 Task: Add the task  Implement a new remote access system for a company's employees to the section Code Catalysts in the project AgileHive and add a Due Date to the respective task as 2024/03/05
Action: Mouse moved to (653, 408)
Screenshot: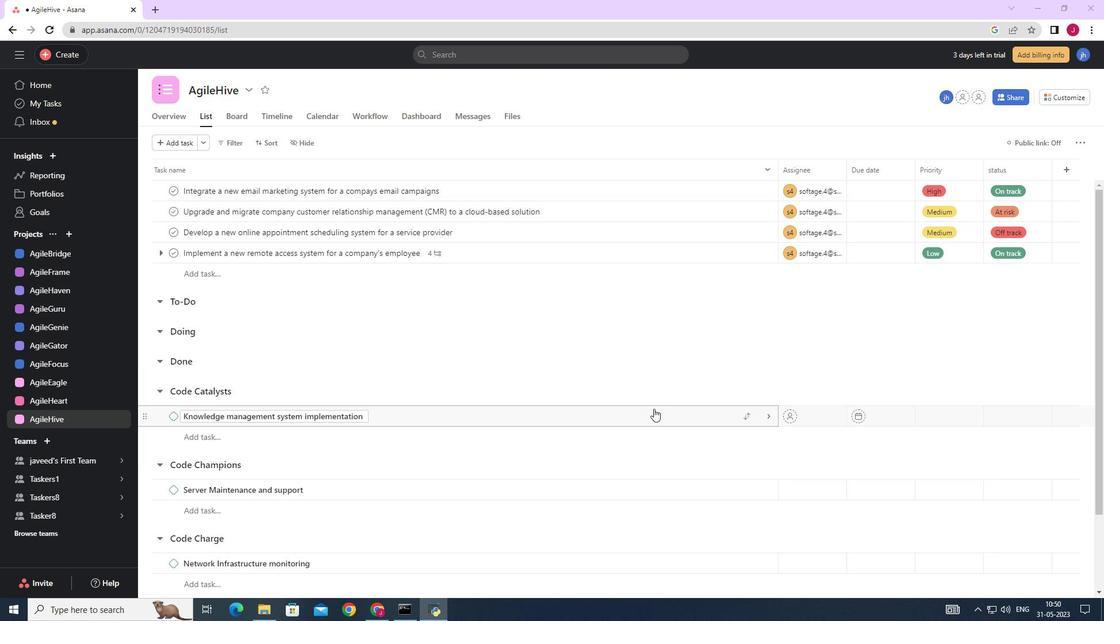 
Action: Mouse scrolled (653, 409) with delta (0, 0)
Screenshot: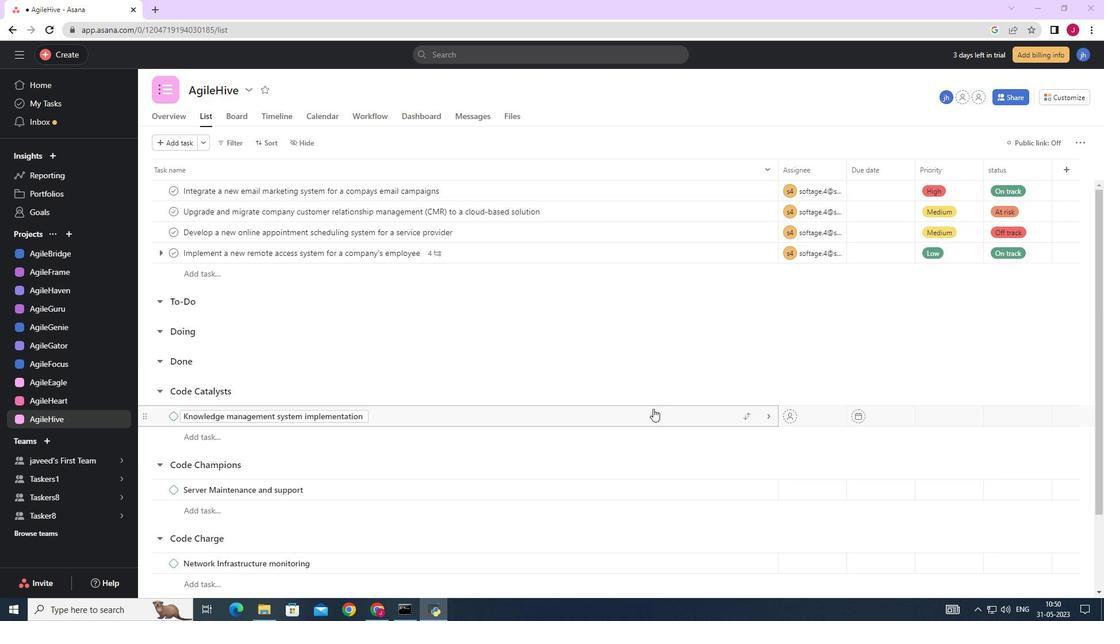 
Action: Mouse scrolled (653, 409) with delta (0, 0)
Screenshot: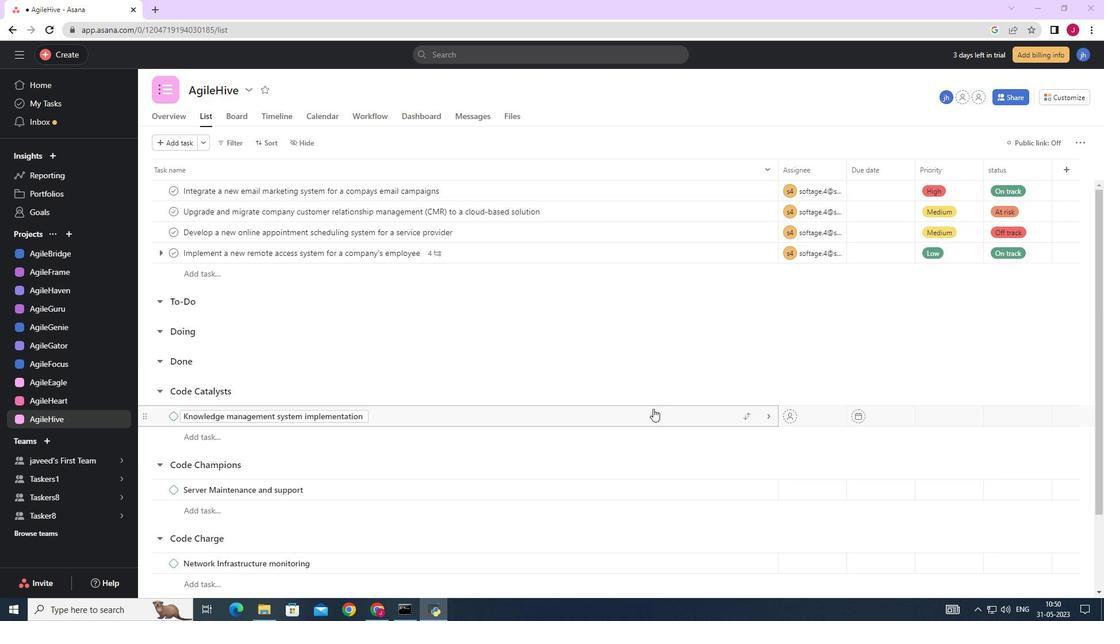 
Action: Mouse scrolled (653, 409) with delta (0, 0)
Screenshot: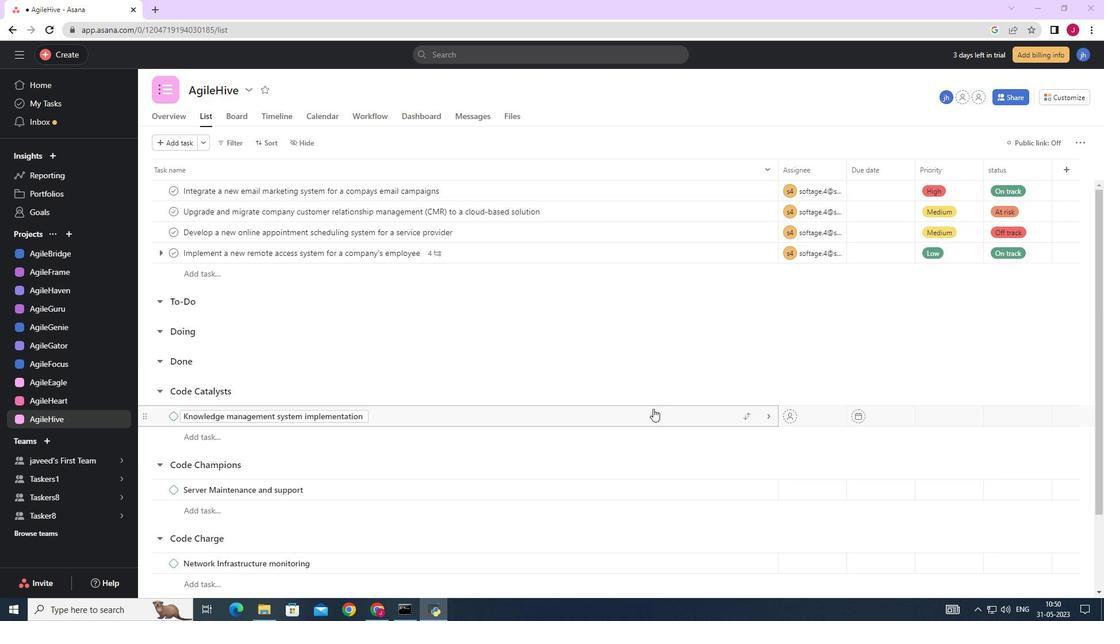 
Action: Mouse moved to (746, 253)
Screenshot: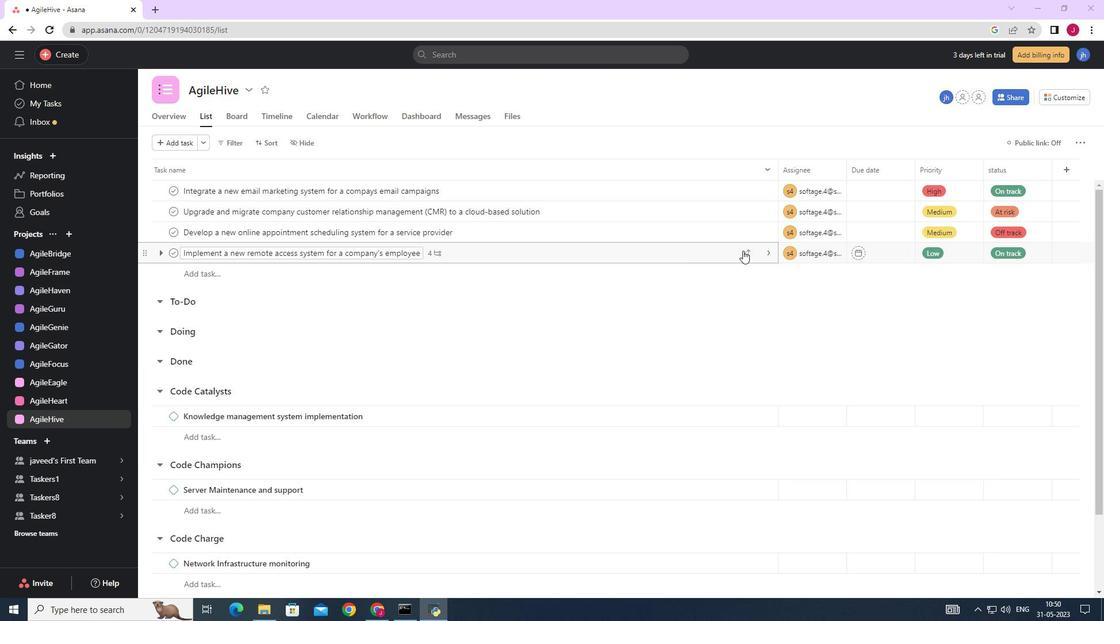 
Action: Mouse pressed left at (746, 253)
Screenshot: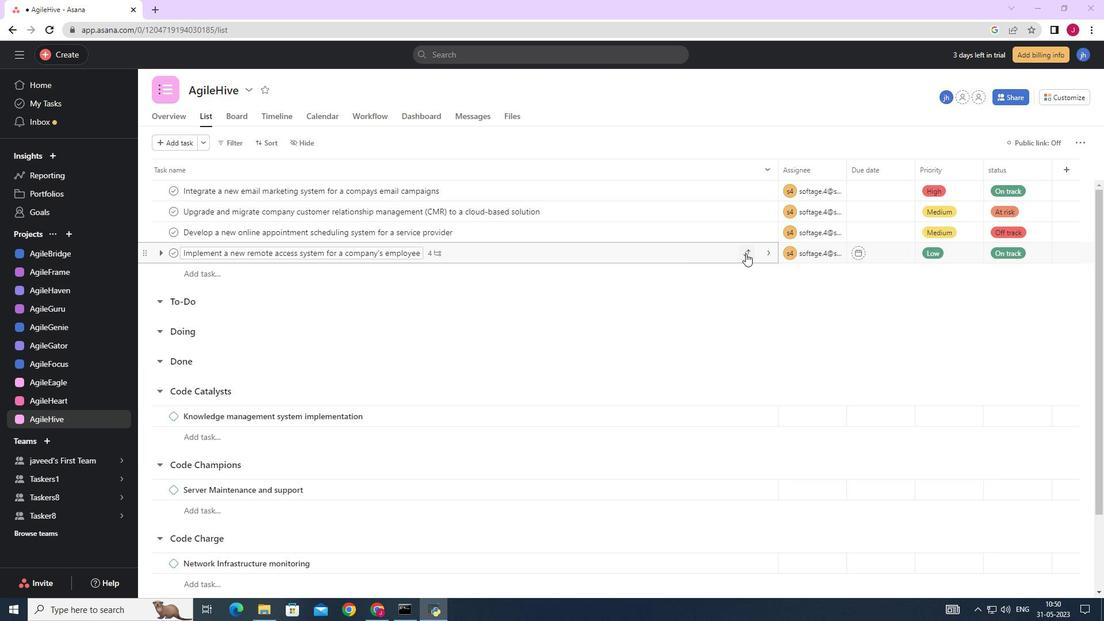 
Action: Mouse moved to (718, 378)
Screenshot: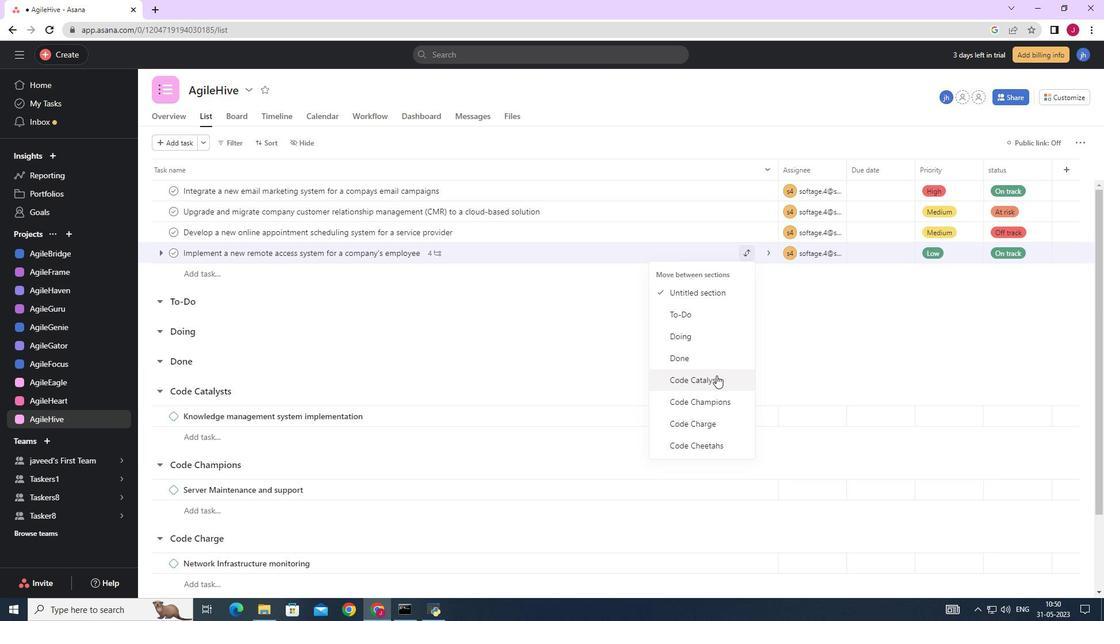 
Action: Mouse pressed left at (718, 378)
Screenshot: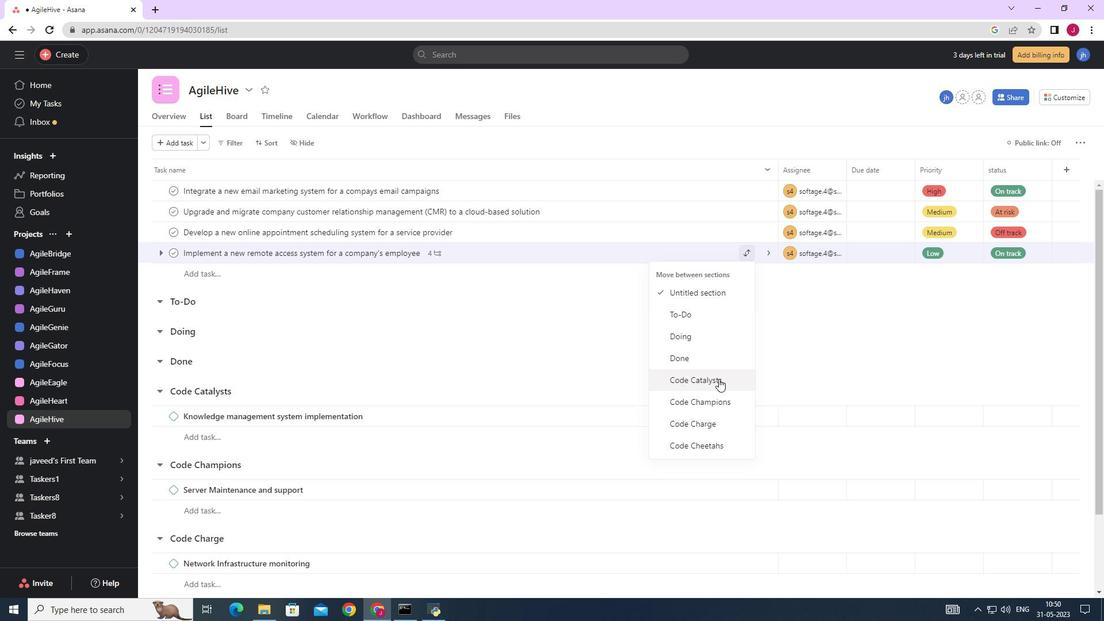 
Action: Mouse moved to (887, 397)
Screenshot: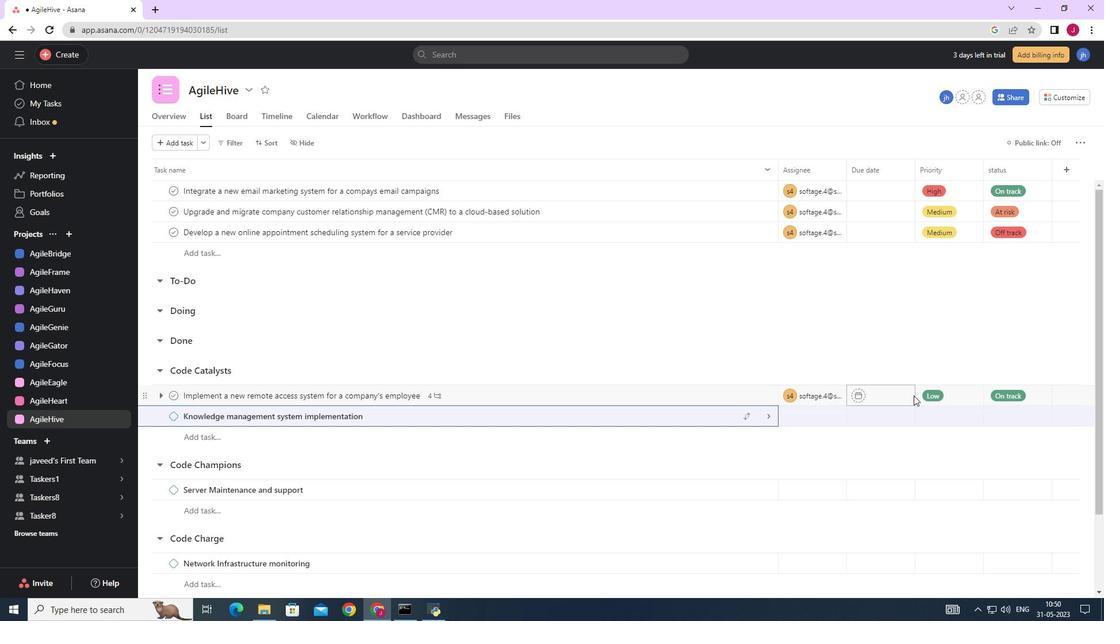 
Action: Mouse pressed left at (887, 397)
Screenshot: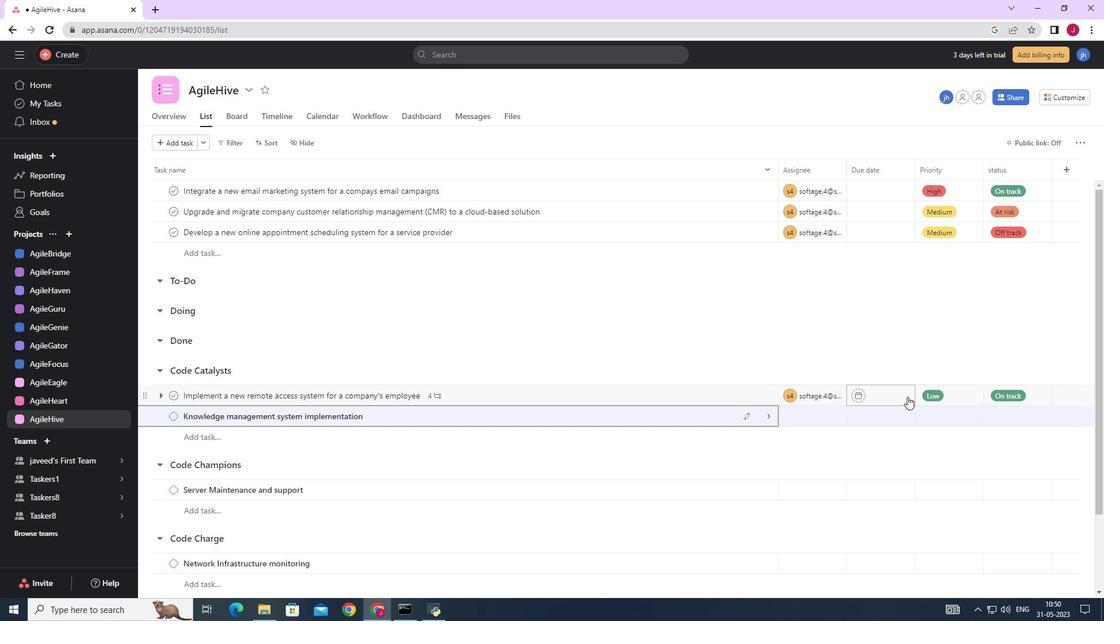 
Action: Mouse moved to (999, 208)
Screenshot: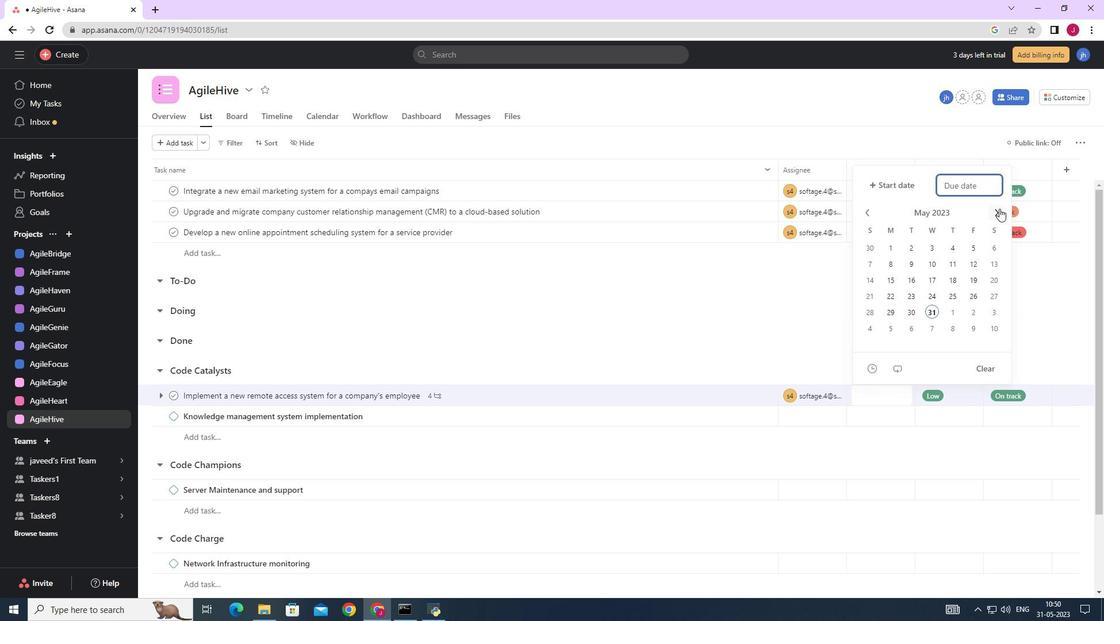 
Action: Mouse pressed left at (999, 208)
Screenshot: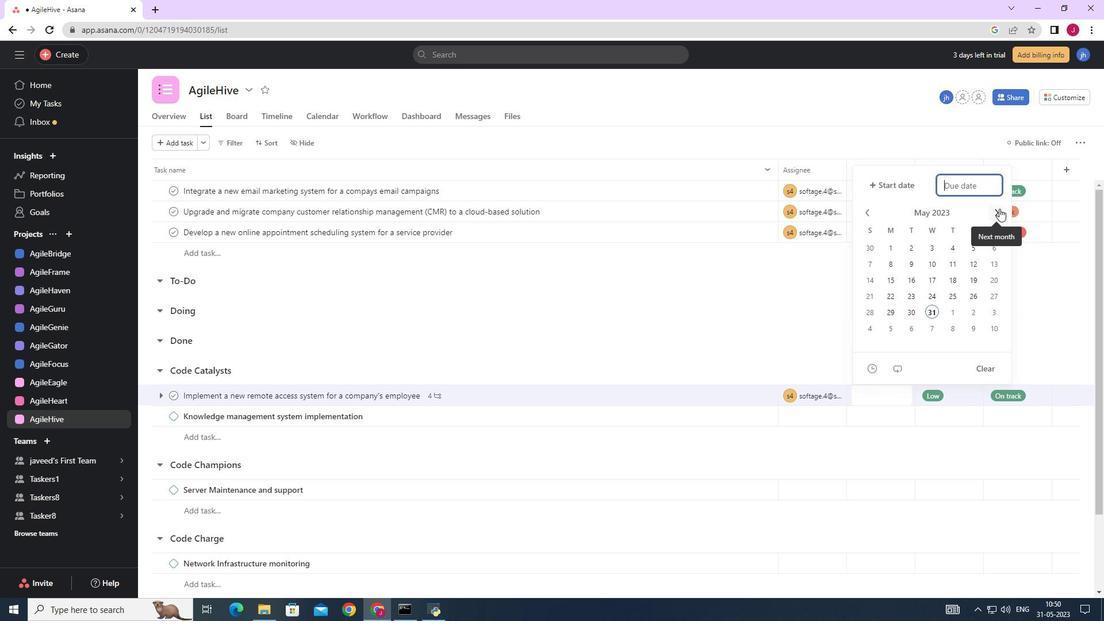 
Action: Mouse moved to (1000, 208)
Screenshot: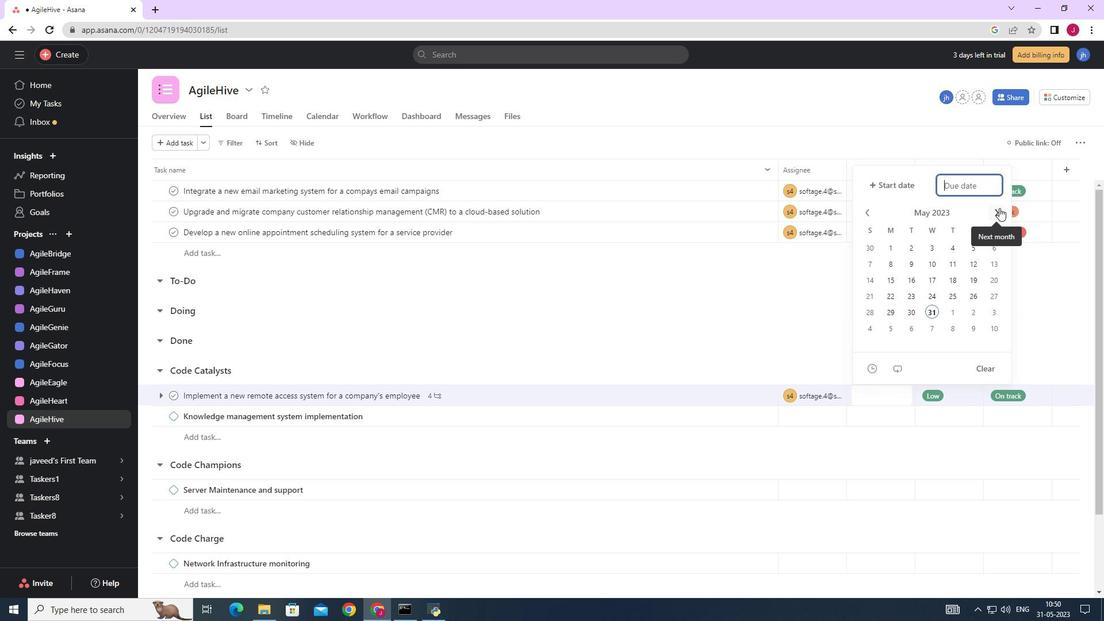 
Action: Mouse pressed left at (1000, 208)
Screenshot: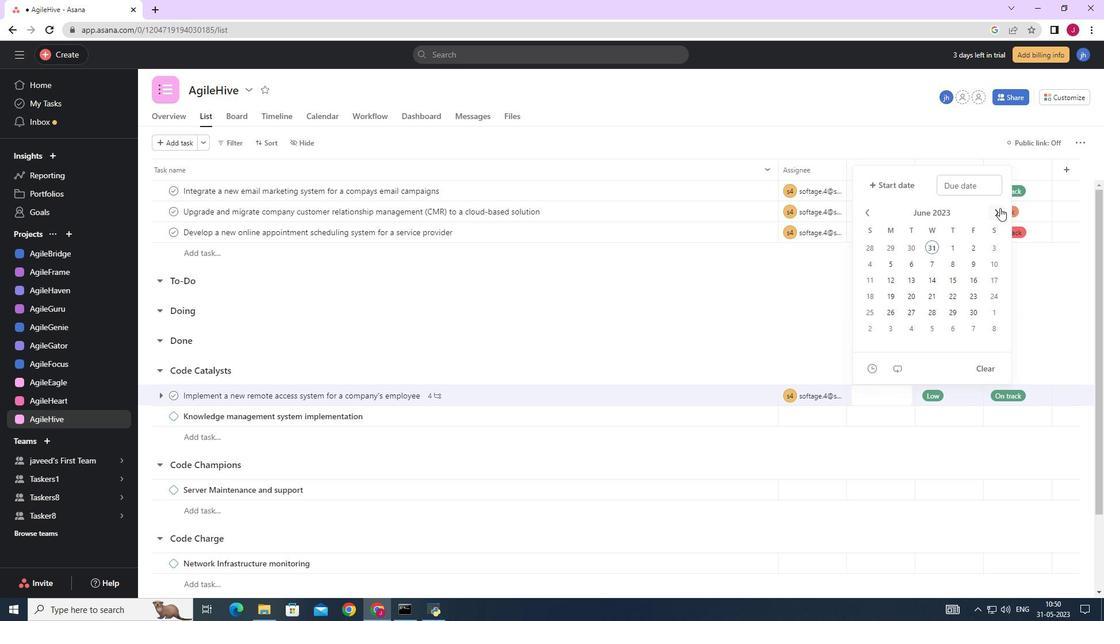 
Action: Mouse pressed left at (1000, 208)
Screenshot: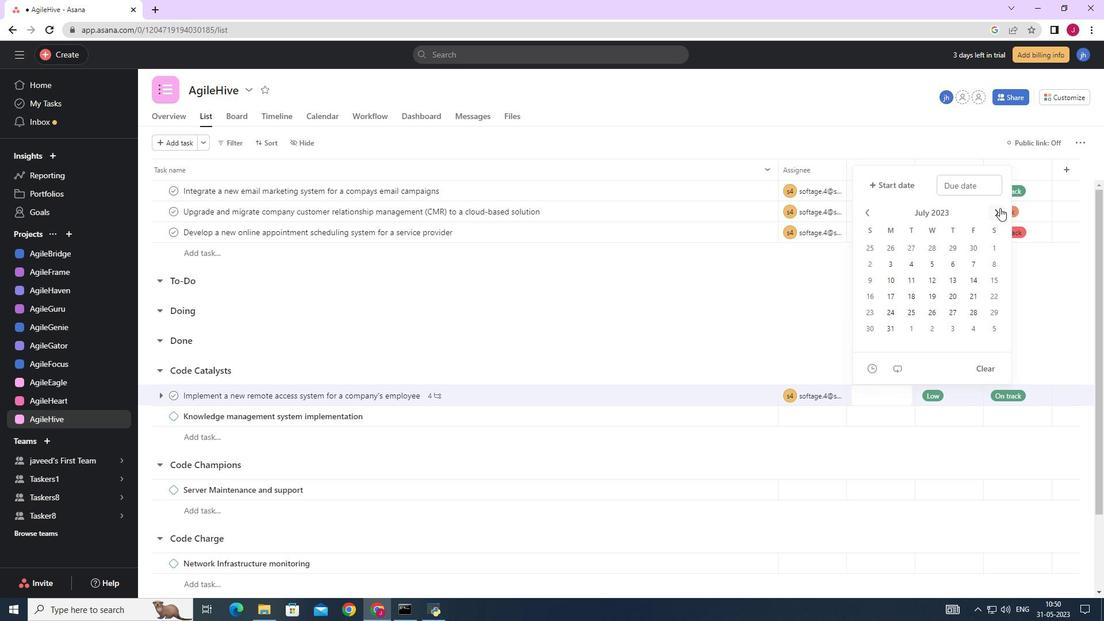 
Action: Mouse pressed left at (1000, 208)
Screenshot: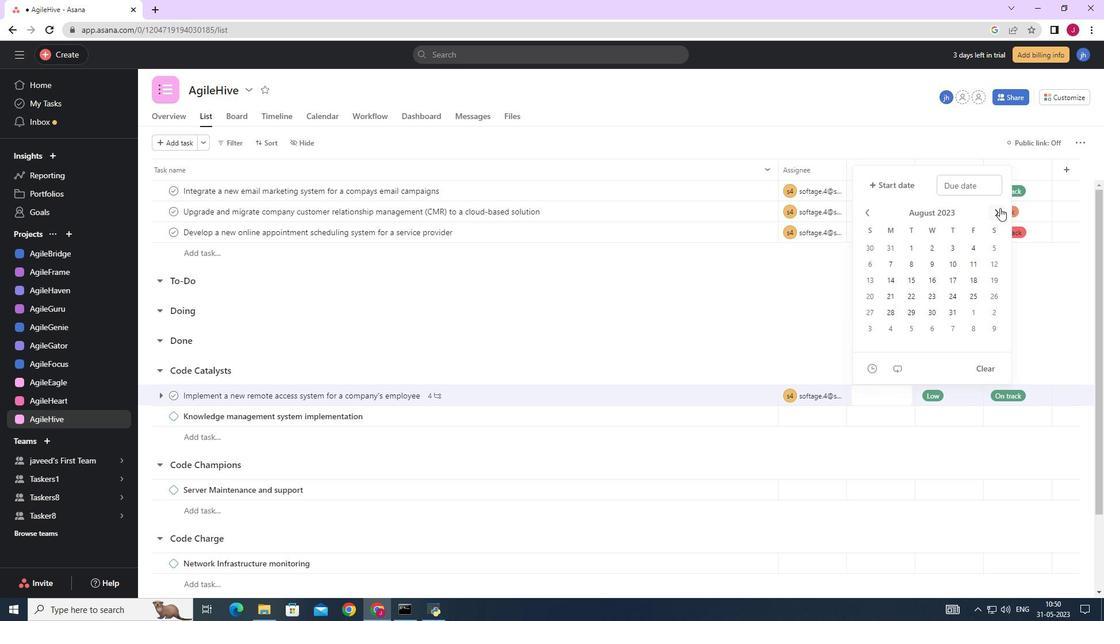 
Action: Mouse pressed left at (1000, 208)
Screenshot: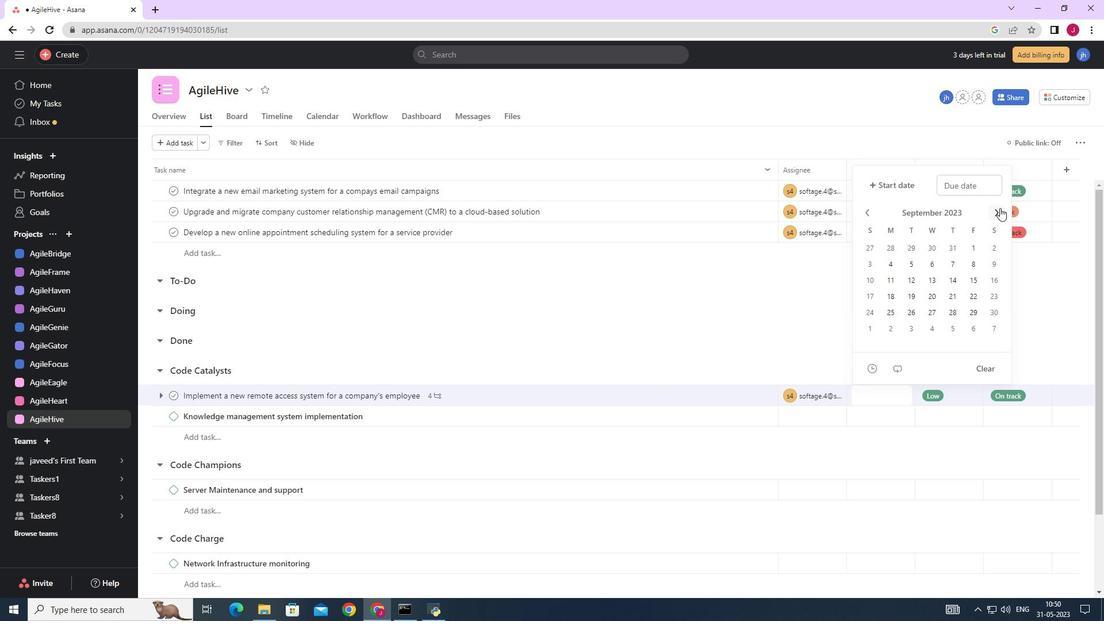 
Action: Mouse pressed left at (1000, 208)
Screenshot: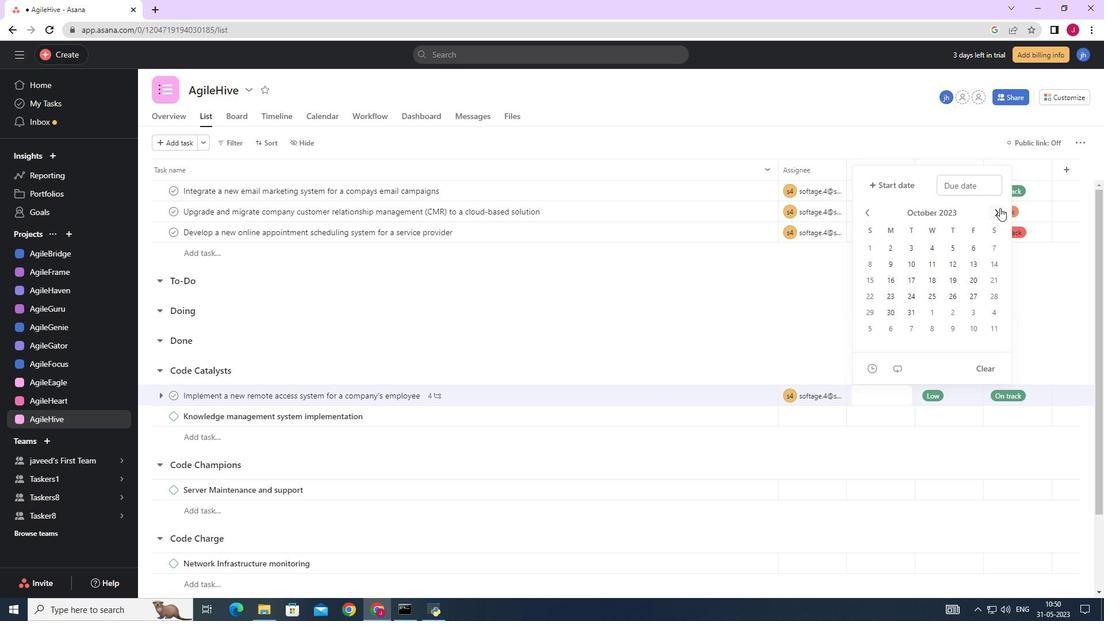 
Action: Mouse pressed left at (1000, 208)
Screenshot: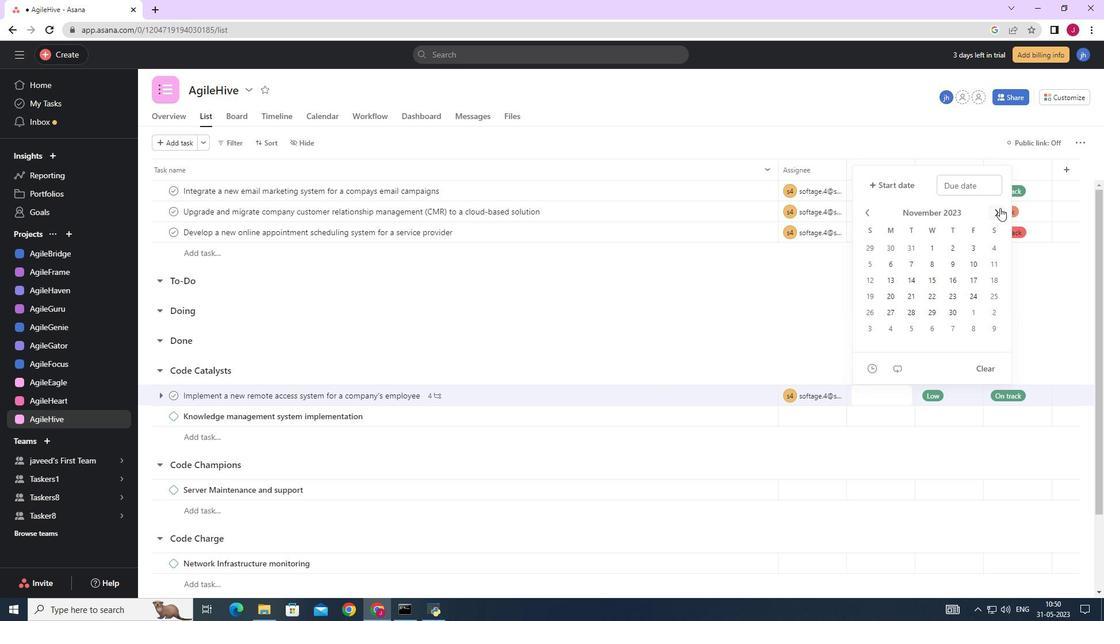 
Action: Mouse pressed left at (1000, 208)
Screenshot: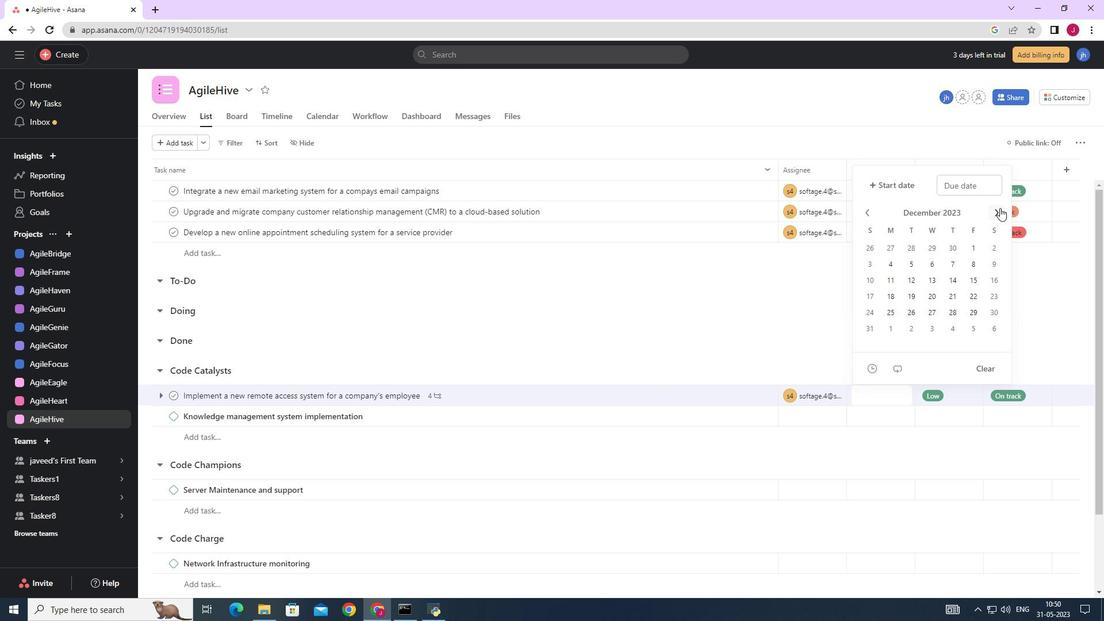 
Action: Mouse pressed left at (1000, 208)
Screenshot: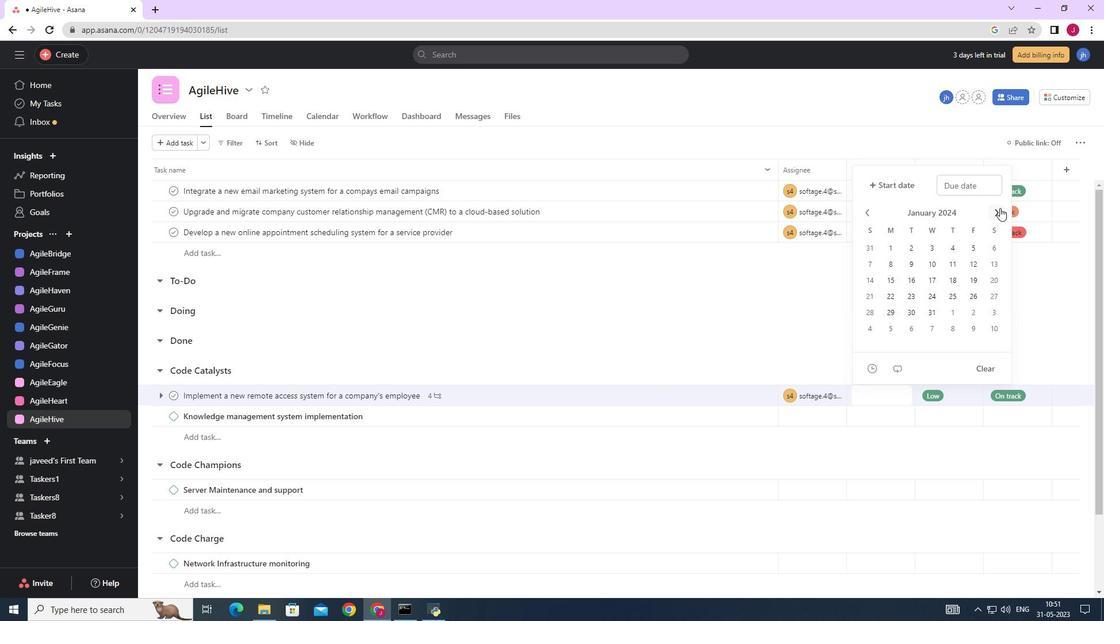 
Action: Mouse pressed left at (1000, 208)
Screenshot: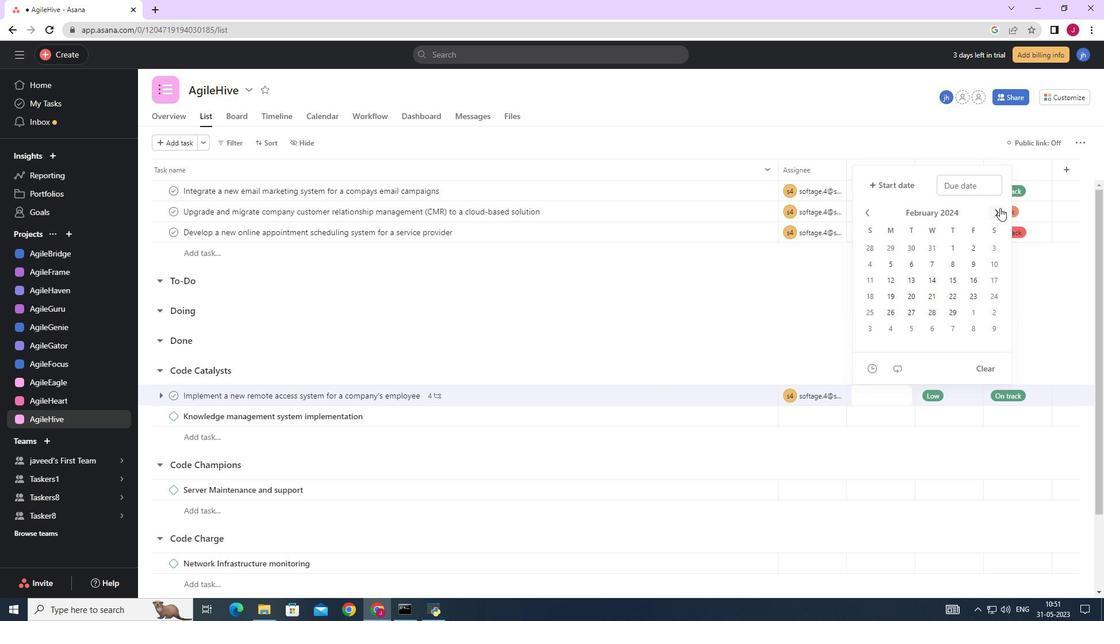 
Action: Mouse moved to (911, 263)
Screenshot: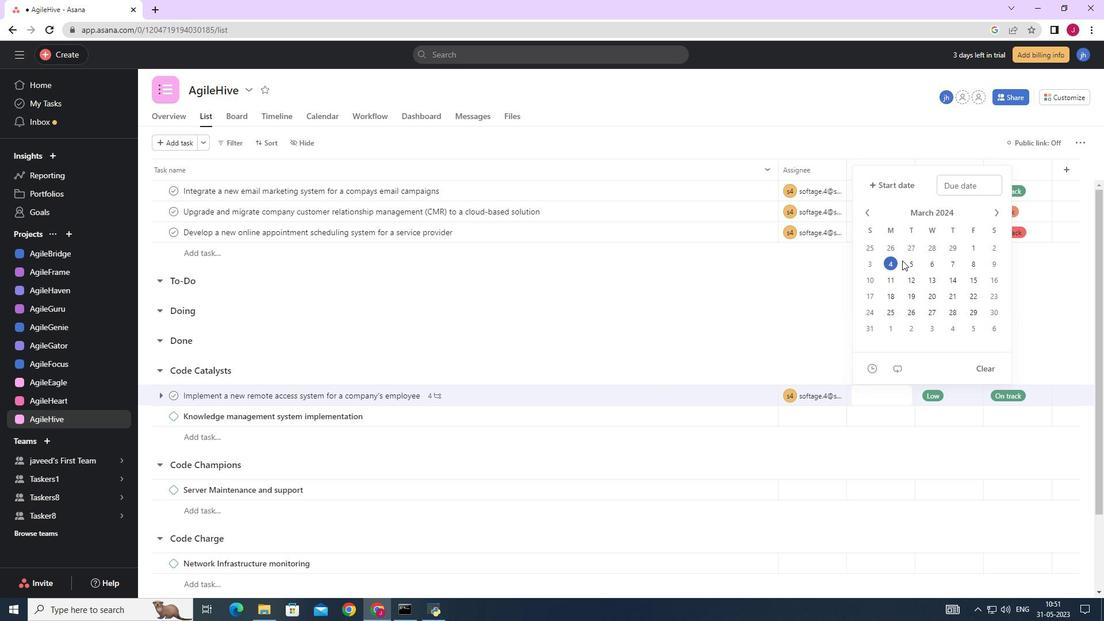 
Action: Mouse pressed left at (911, 263)
Screenshot: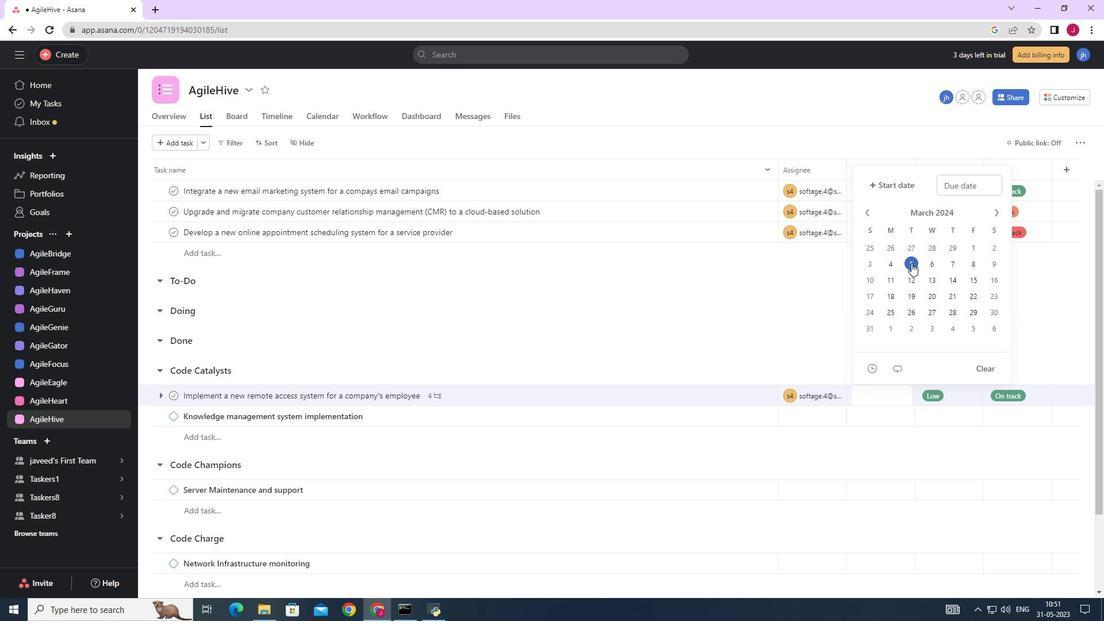 
Action: Mouse moved to (1062, 304)
Screenshot: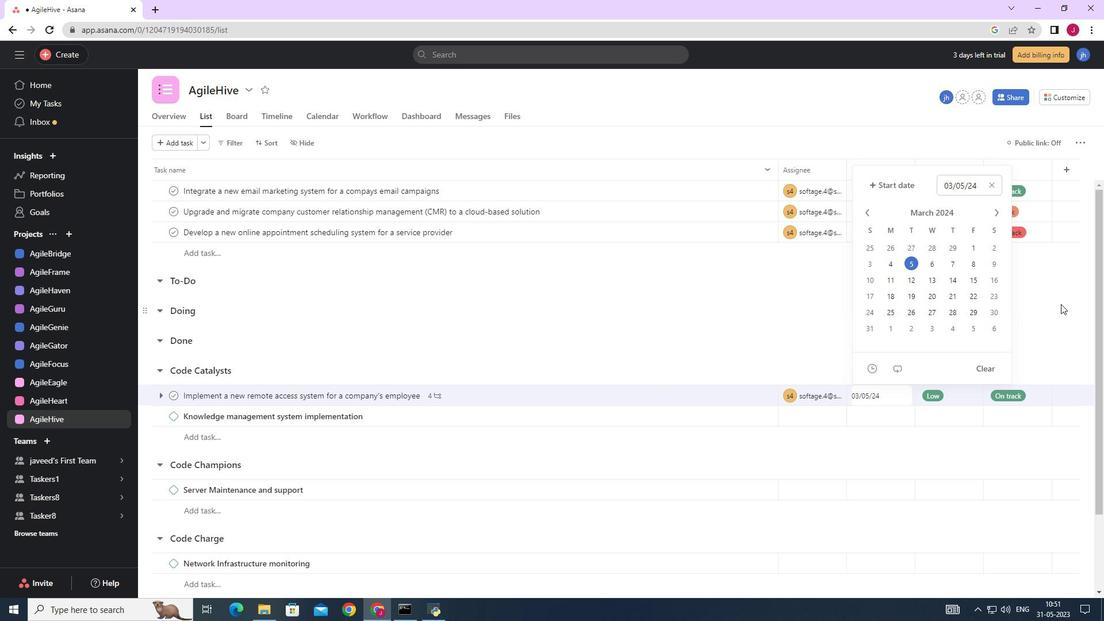 
Action: Mouse pressed left at (1062, 304)
Screenshot: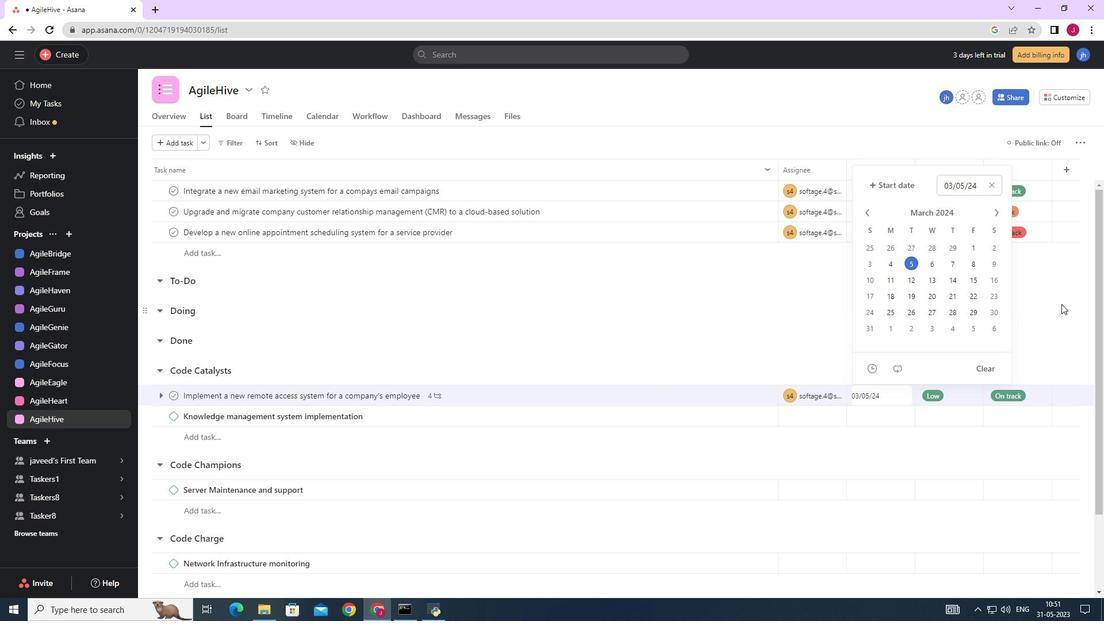 
